 Task: Add Market Corner Fettuccine Pasta to the cart.
Action: Mouse pressed left at (285, 111)
Screenshot: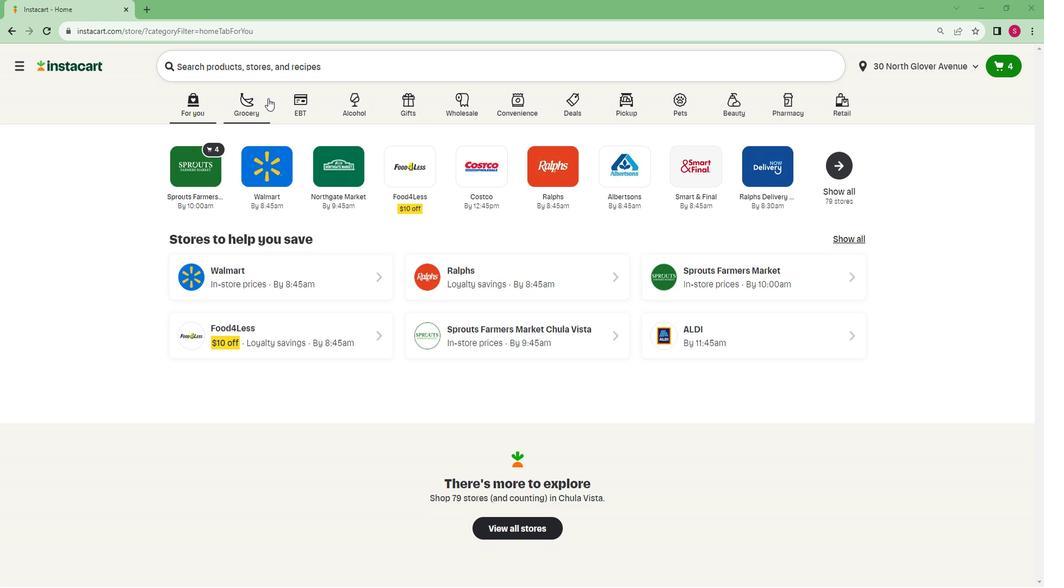 
Action: Mouse moved to (249, 310)
Screenshot: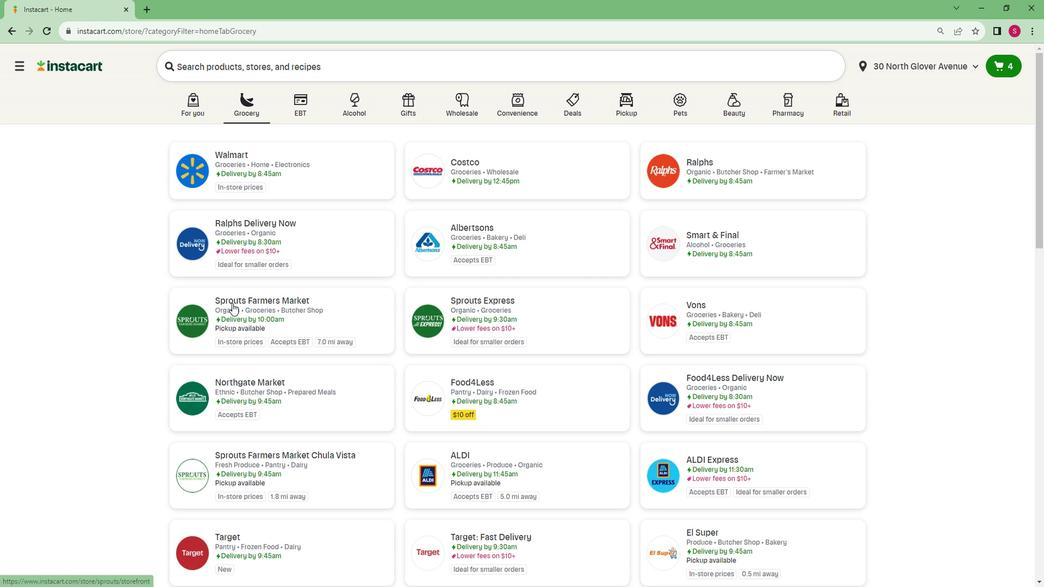 
Action: Mouse pressed left at (249, 310)
Screenshot: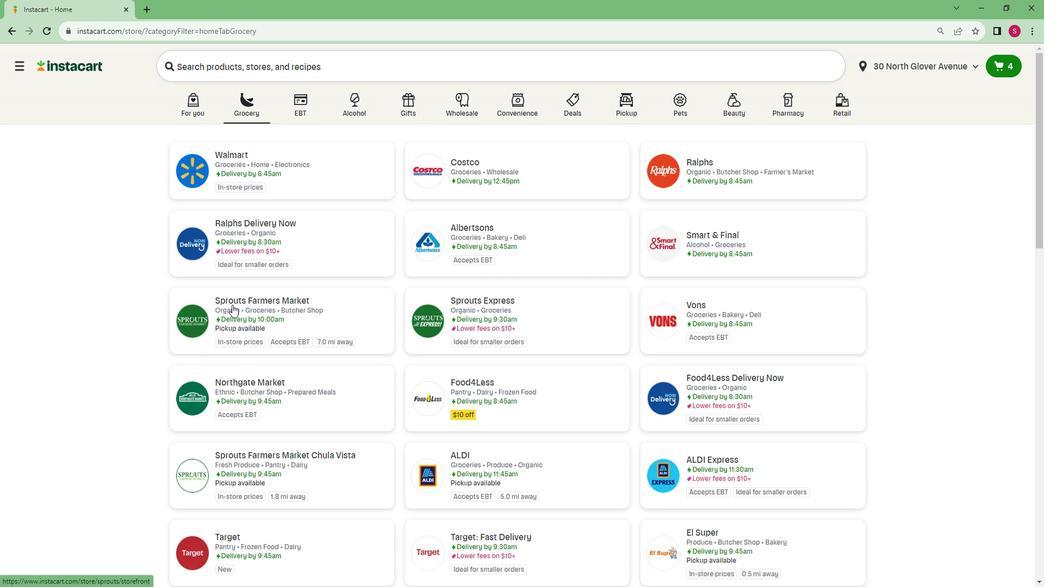 
Action: Mouse moved to (86, 401)
Screenshot: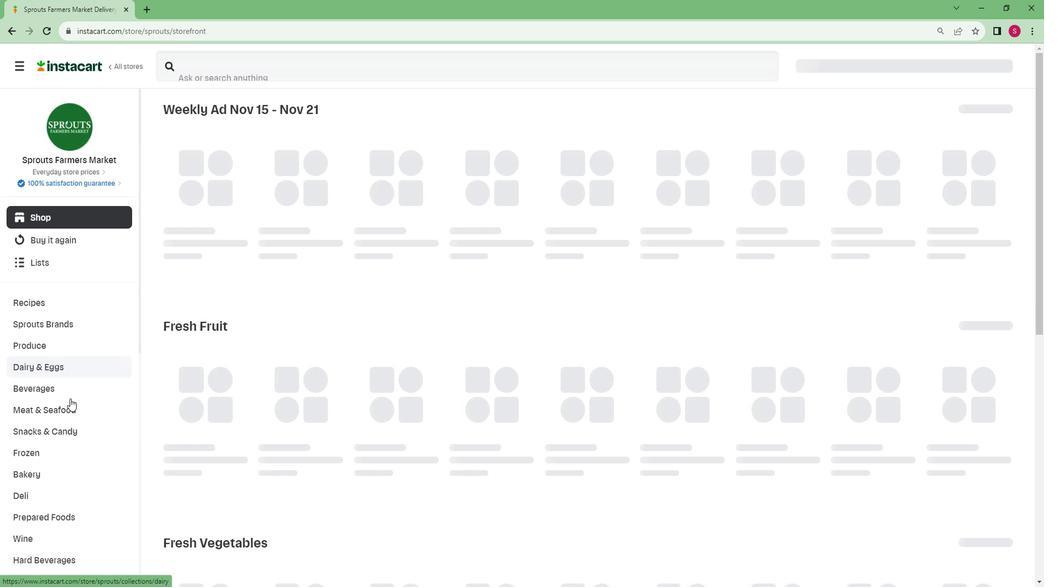 
Action: Mouse scrolled (86, 401) with delta (0, 0)
Screenshot: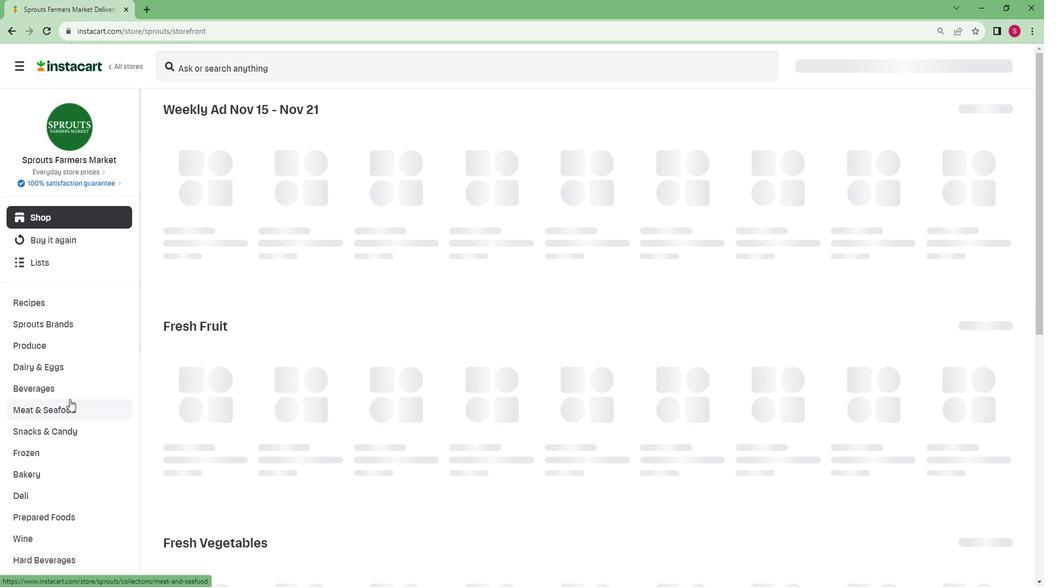 
Action: Mouse scrolled (86, 401) with delta (0, 0)
Screenshot: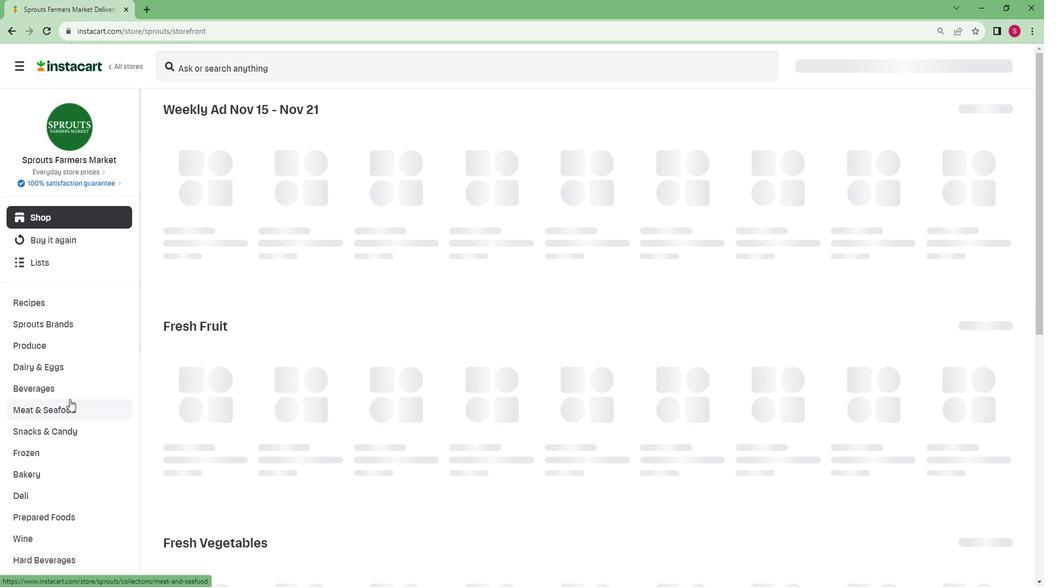 
Action: Mouse scrolled (86, 401) with delta (0, 0)
Screenshot: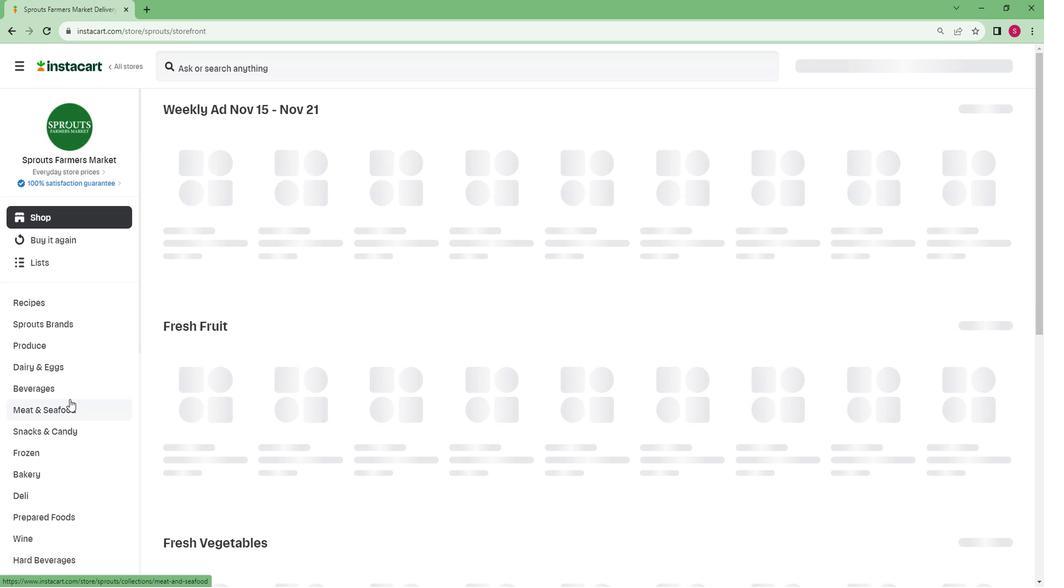
Action: Mouse scrolled (86, 401) with delta (0, 0)
Screenshot: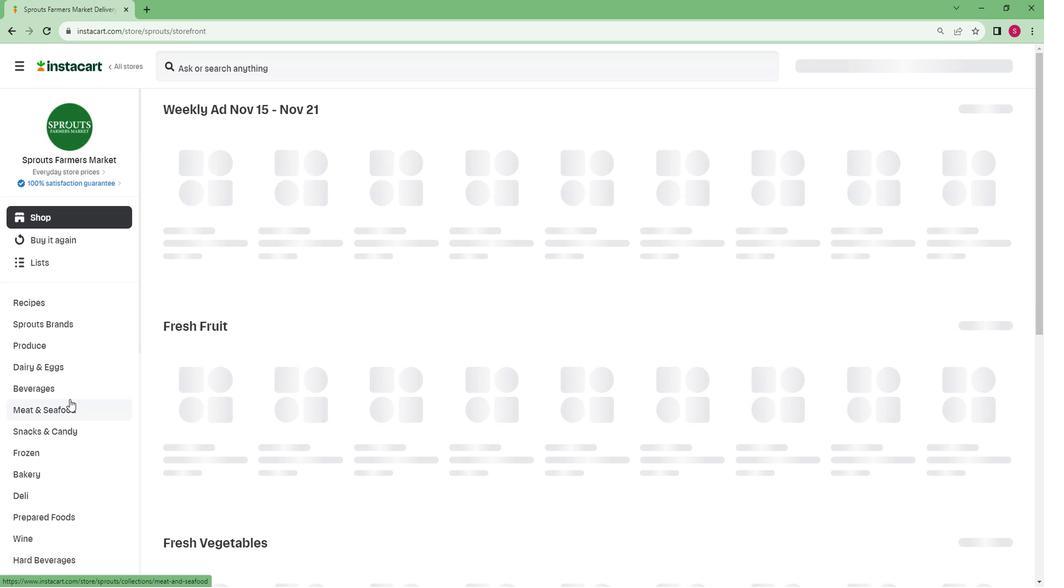 
Action: Mouse scrolled (86, 401) with delta (0, 0)
Screenshot: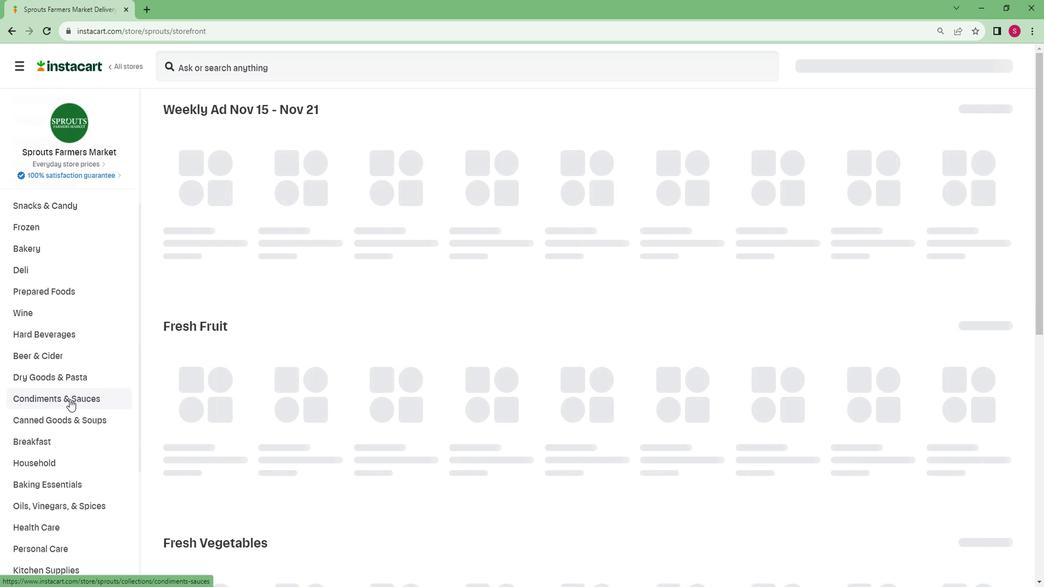 
Action: Mouse scrolled (86, 401) with delta (0, 0)
Screenshot: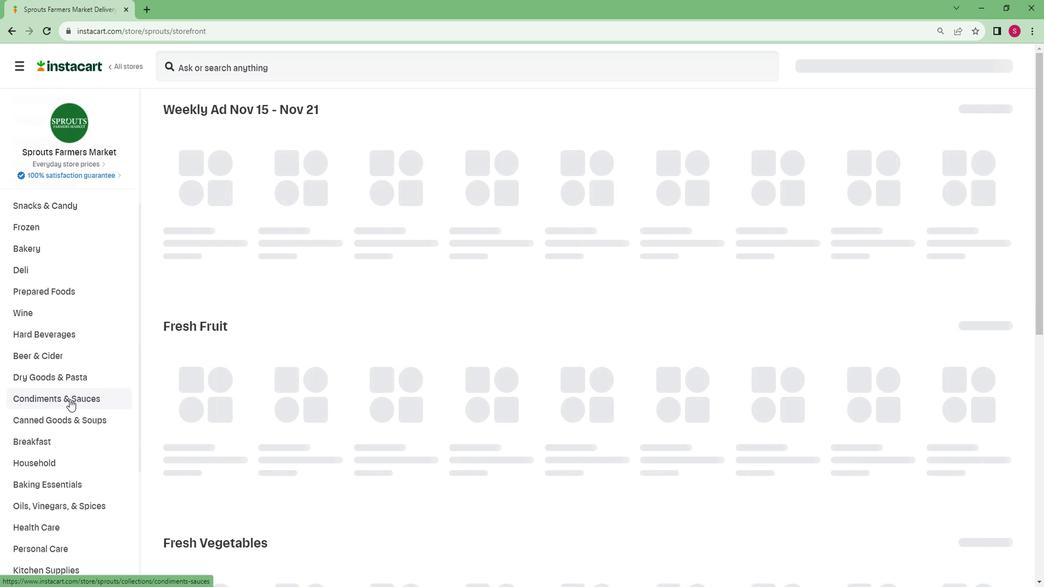
Action: Mouse scrolled (86, 401) with delta (0, 0)
Screenshot: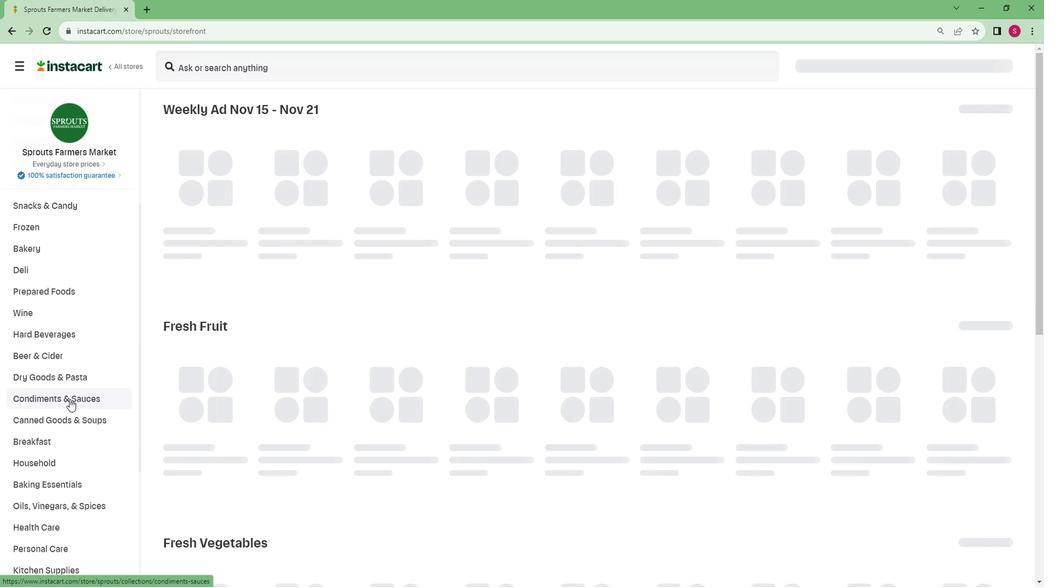 
Action: Mouse scrolled (86, 401) with delta (0, 0)
Screenshot: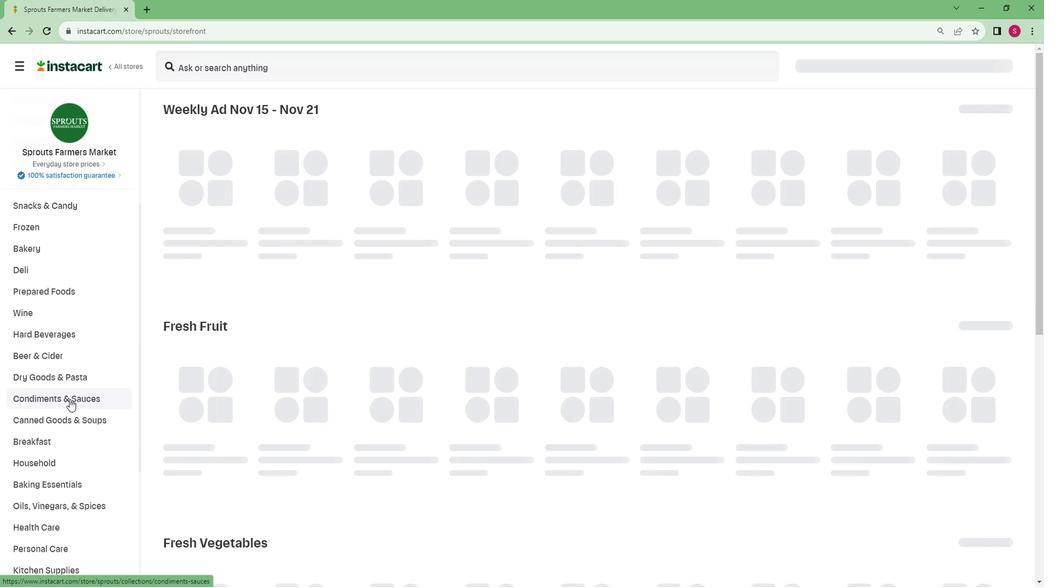 
Action: Mouse scrolled (86, 401) with delta (0, 0)
Screenshot: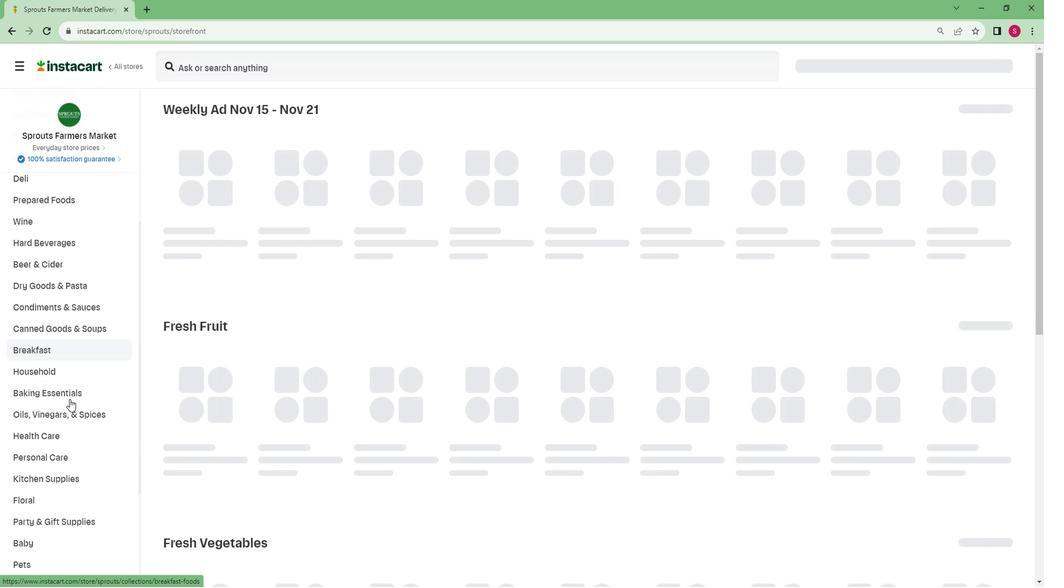 
Action: Mouse scrolled (86, 401) with delta (0, 0)
Screenshot: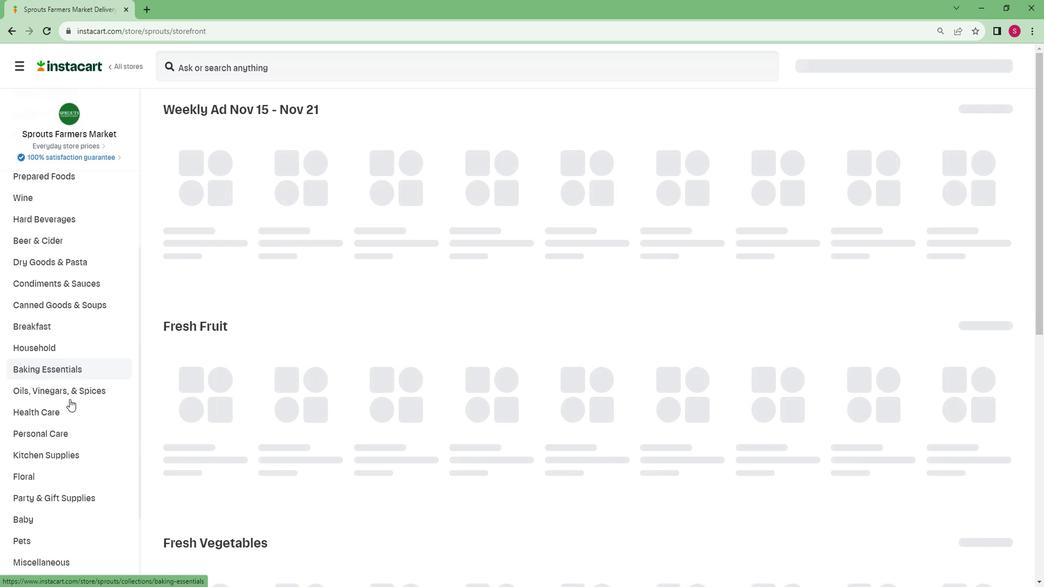 
Action: Mouse scrolled (86, 401) with delta (0, 0)
Screenshot: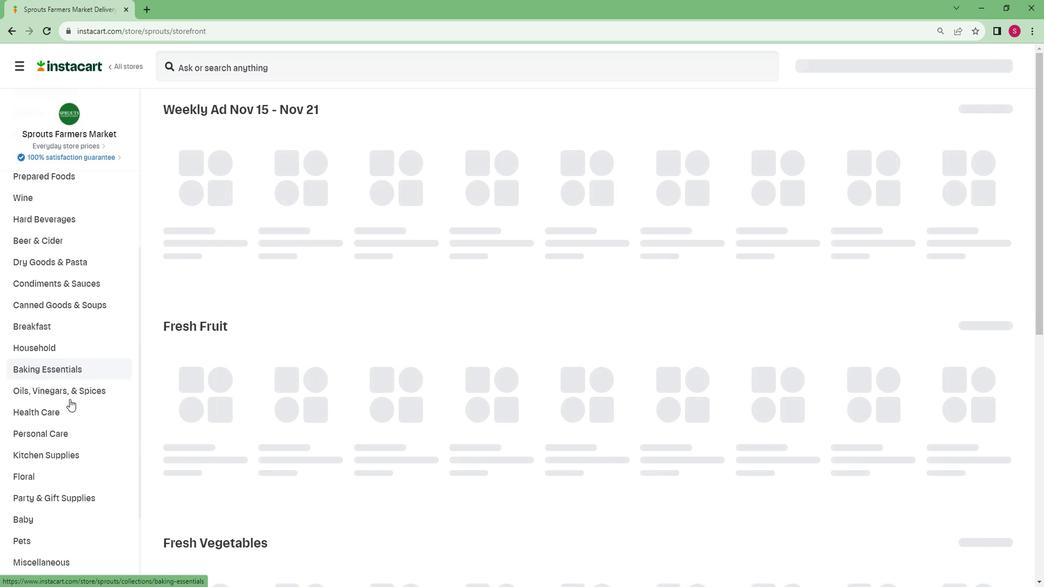 
Action: Mouse moved to (63, 539)
Screenshot: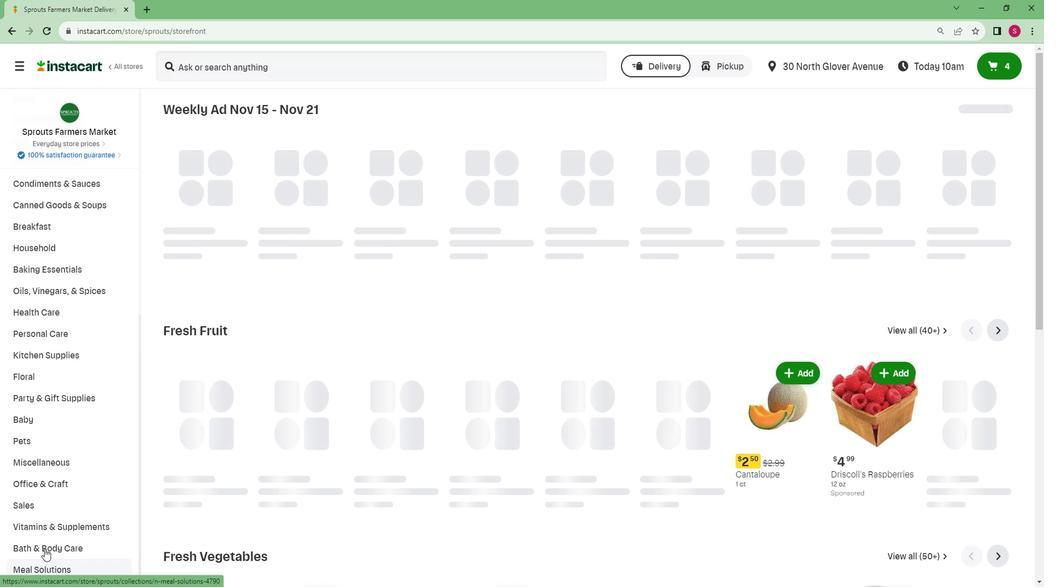 
Action: Mouse scrolled (63, 538) with delta (0, 0)
Screenshot: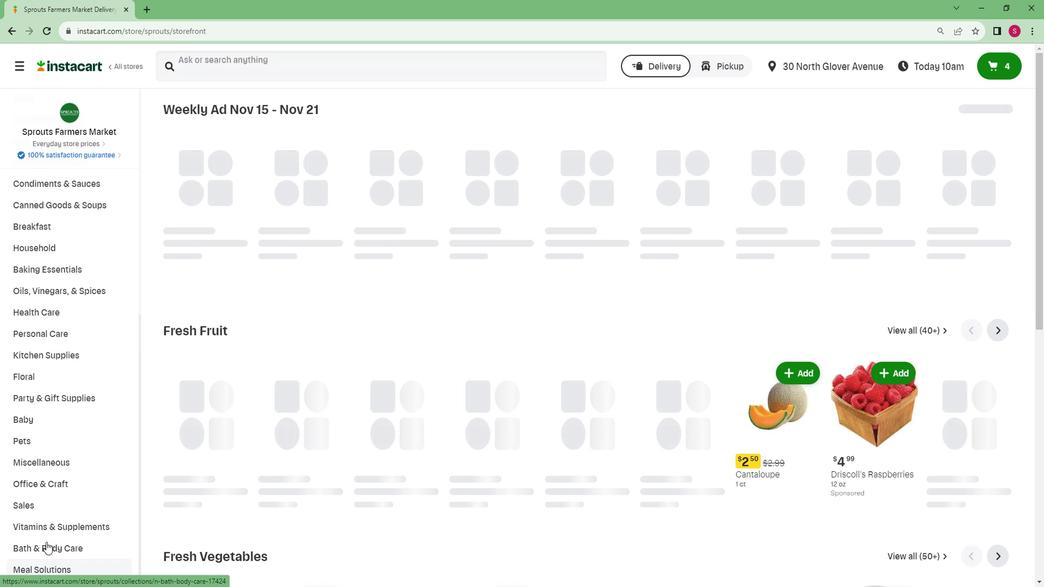 
Action: Mouse scrolled (63, 538) with delta (0, 0)
Screenshot: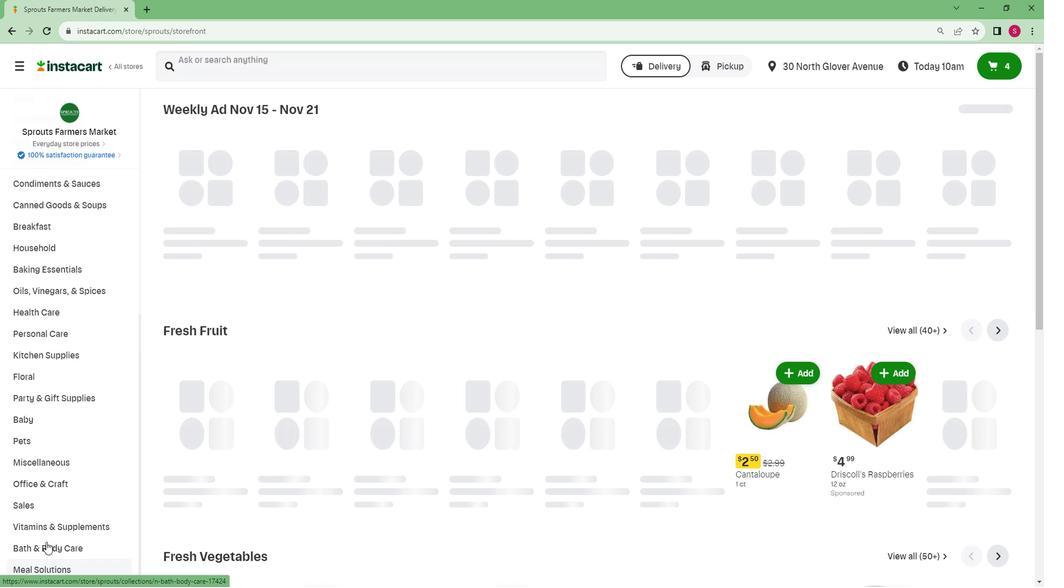 
Action: Mouse scrolled (63, 538) with delta (0, 0)
Screenshot: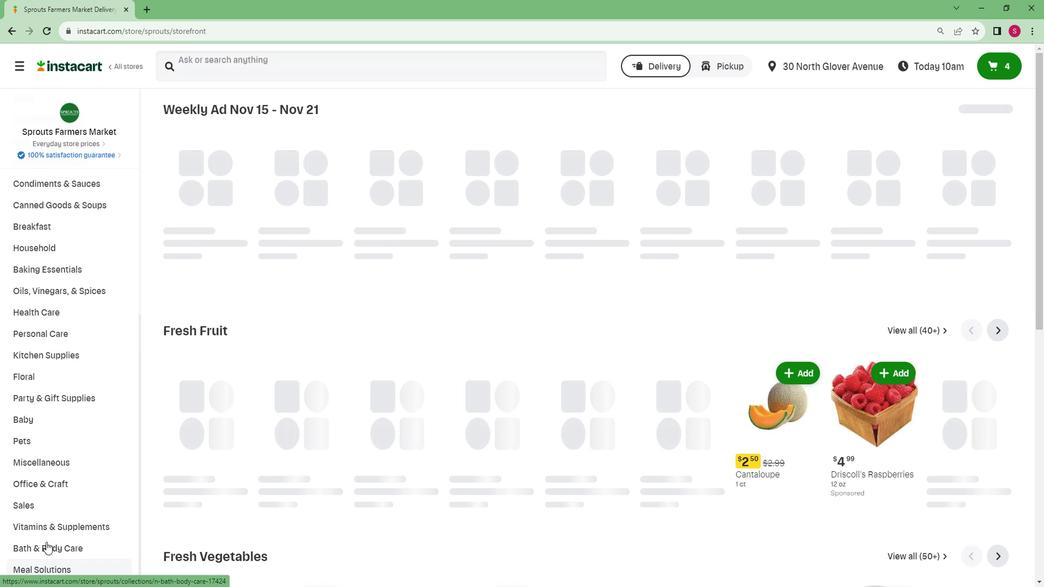 
Action: Mouse moved to (62, 563)
Screenshot: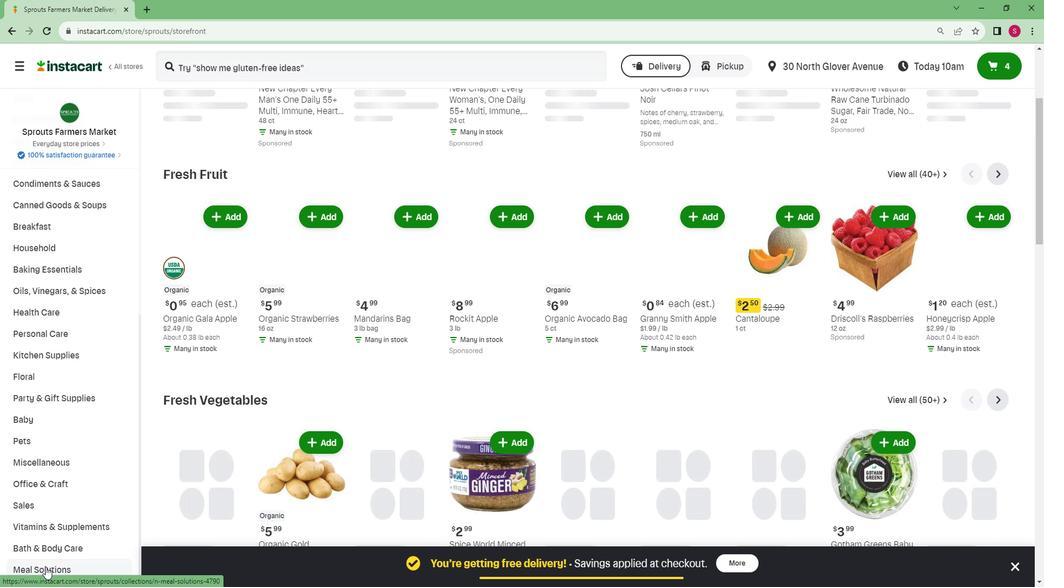 
Action: Mouse pressed left at (62, 563)
Screenshot: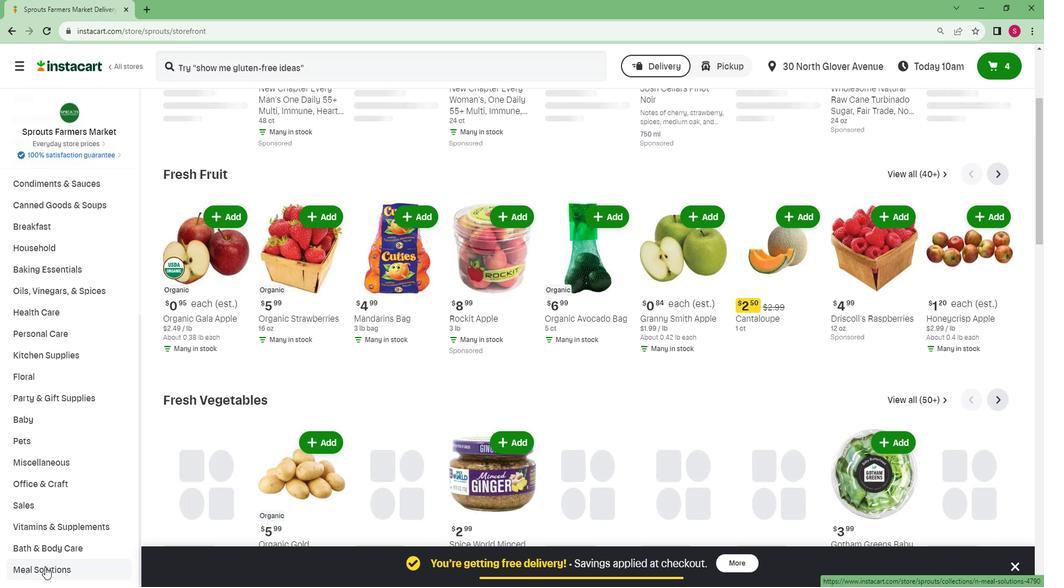 
Action: Mouse moved to (89, 535)
Screenshot: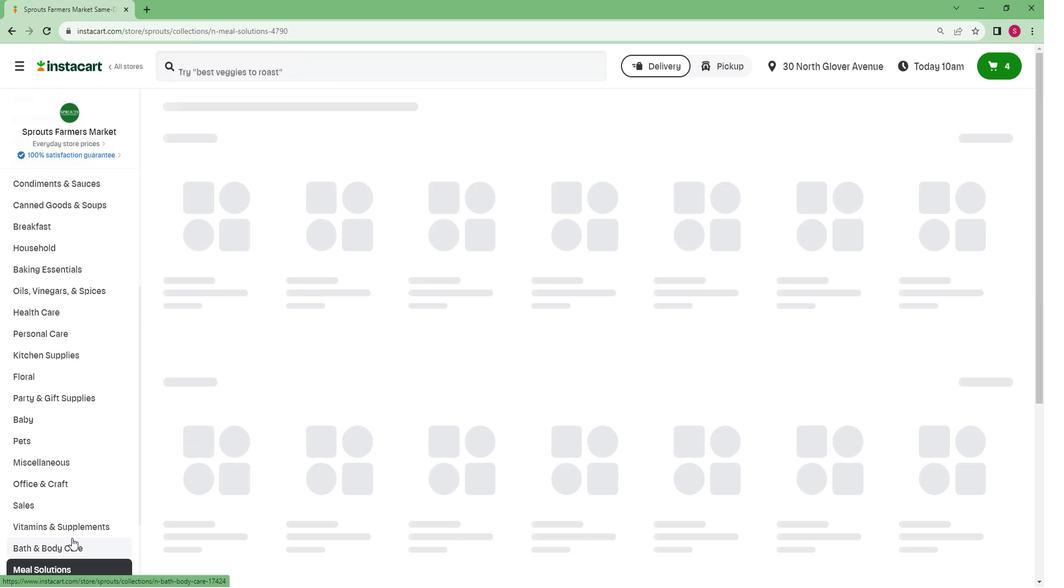 
Action: Mouse scrolled (89, 534) with delta (0, 0)
Screenshot: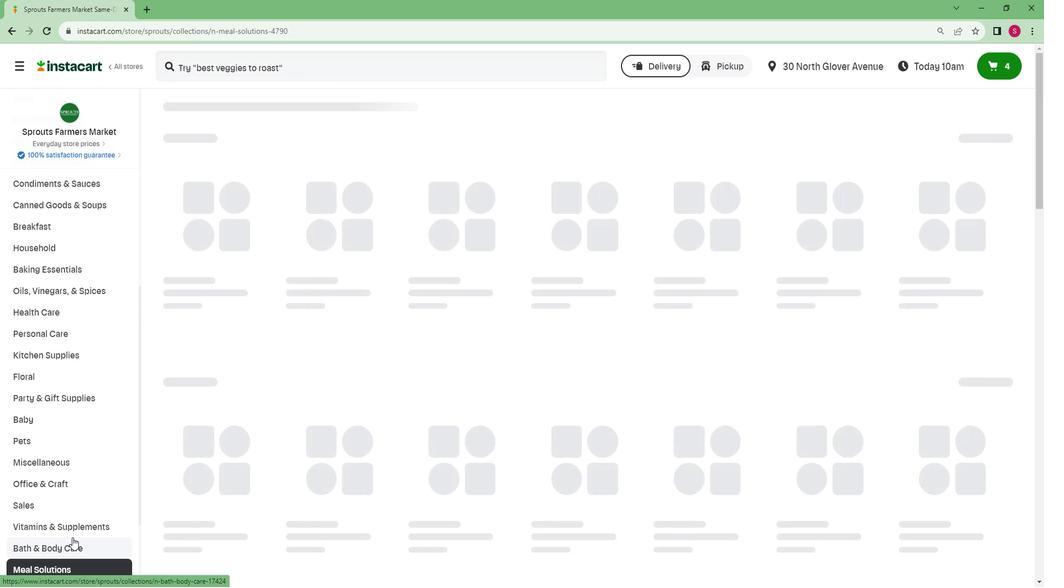
Action: Mouse scrolled (89, 534) with delta (0, 0)
Screenshot: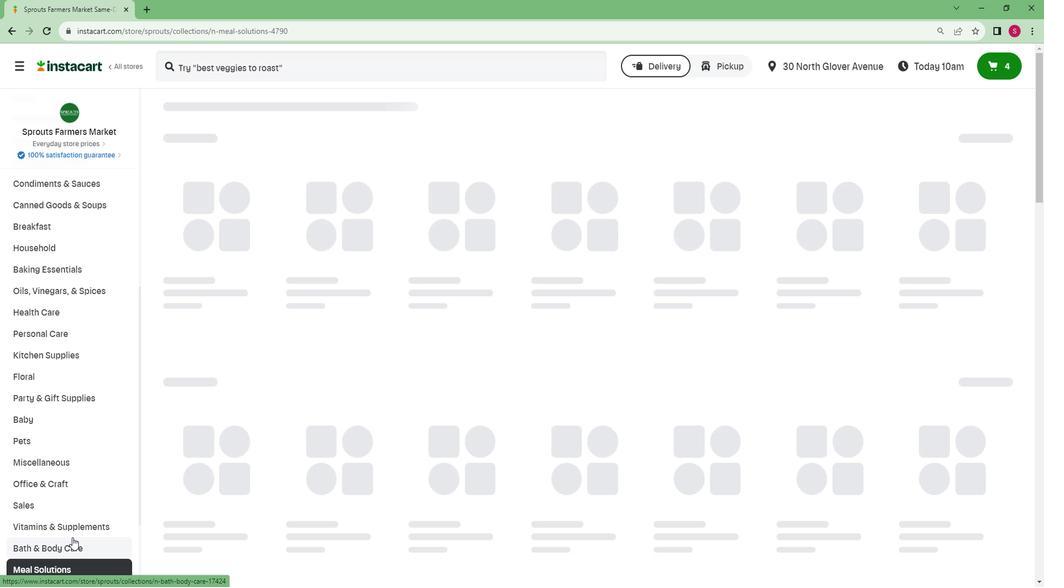 
Action: Mouse scrolled (89, 534) with delta (0, 0)
Screenshot: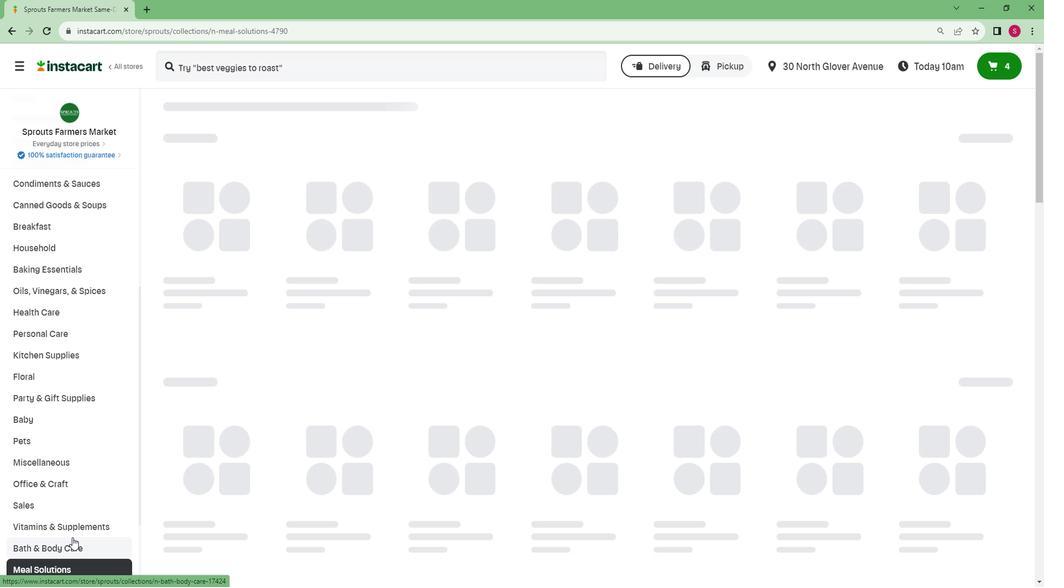 
Action: Mouse moved to (81, 511)
Screenshot: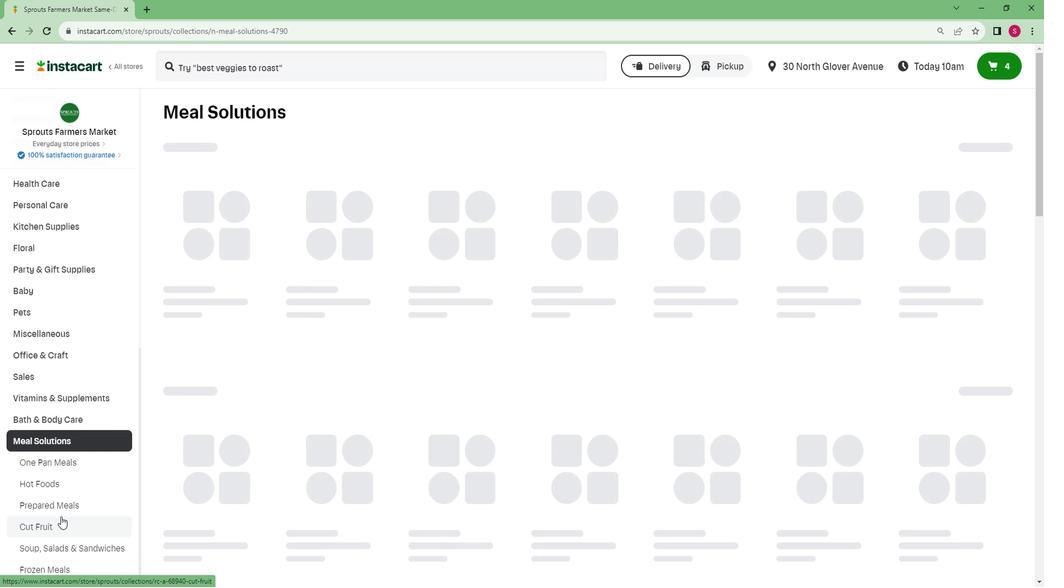 
Action: Mouse pressed left at (81, 511)
Screenshot: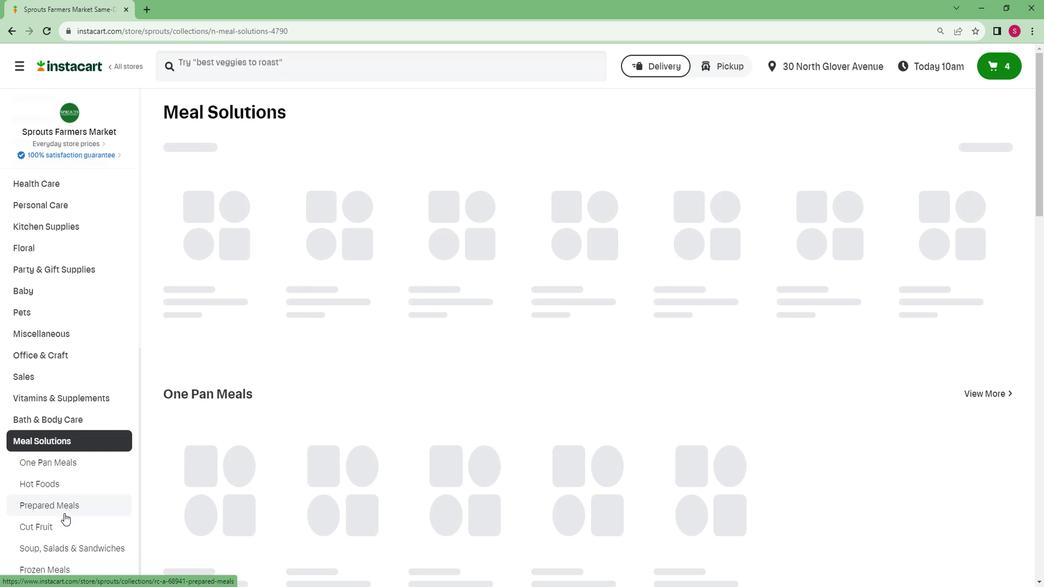 
Action: Mouse moved to (283, 83)
Screenshot: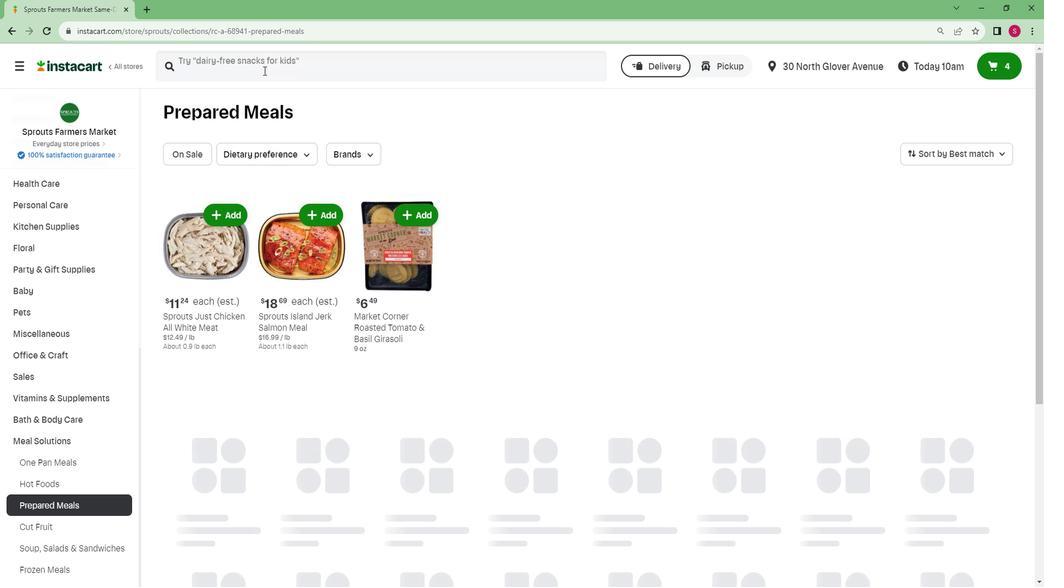 
Action: Mouse pressed left at (283, 83)
Screenshot: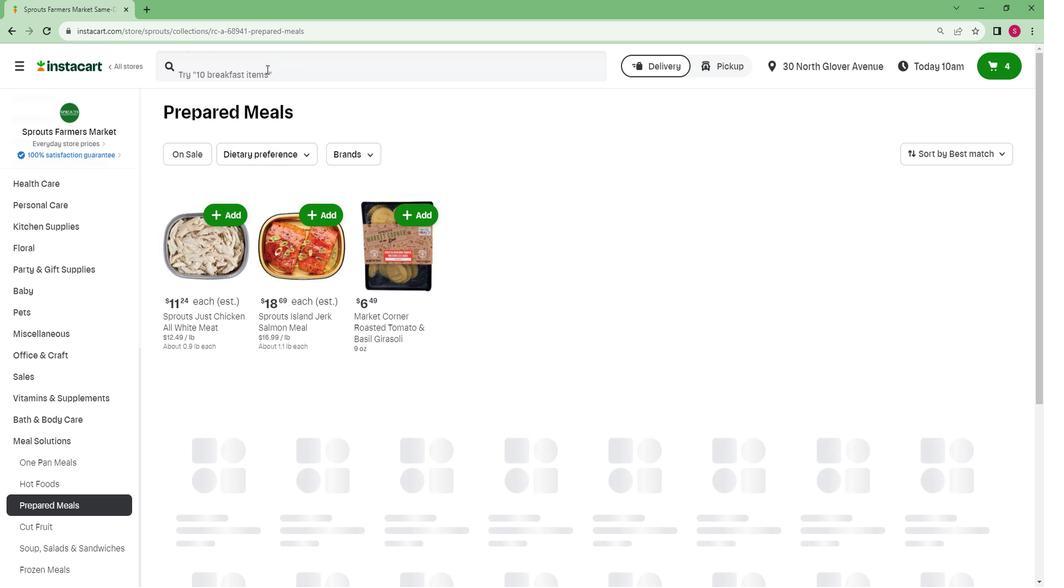 
Action: Key pressed <Key.caps_lock>M<Key.caps_lock>arket<Key.space><Key.caps_lock>C<Key.caps_lock>orner<Key.space><Key.caps_lock>F<Key.caps_lock>ettuccine<Key.space><Key.caps_lock>P<Key.caps_lock>asta<Key.enter>
Screenshot: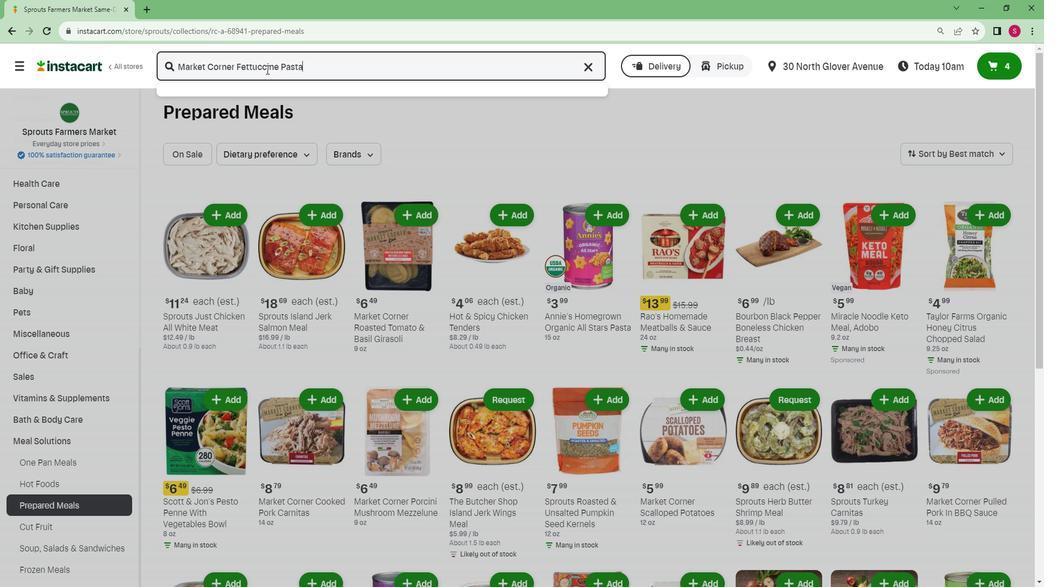 
Action: Mouse moved to (311, 310)
Screenshot: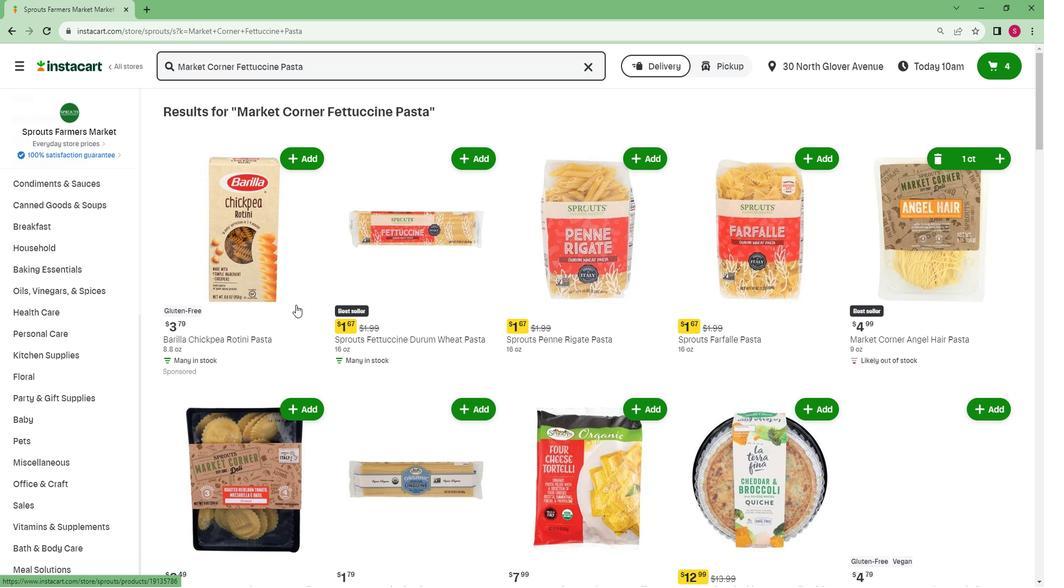 
Action: Mouse scrolled (311, 310) with delta (0, 0)
Screenshot: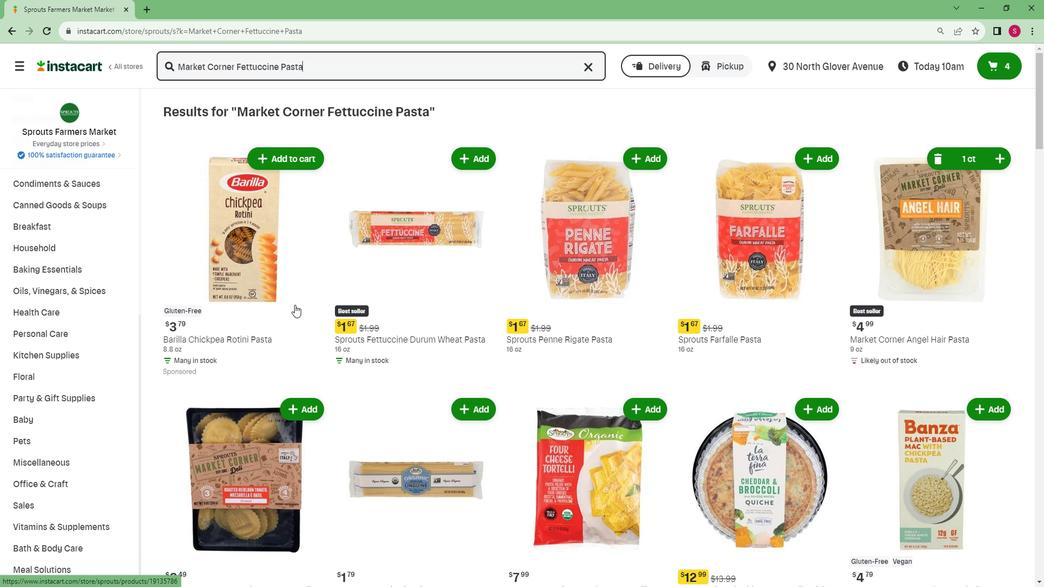 
